 Task: Create Card Product Launch Planning in Board Customer Retention Best Practices to Workspace Email Marketing Software. Create Card Musical Comedy Review in Board Product Positioning and Messaging to Workspace Email Marketing Software. Create Card Product Launch Execution in Board Email Marketing Welcome Email Series Strategy and Execution to Workspace Email Marketing Software
Action: Mouse moved to (84, 315)
Screenshot: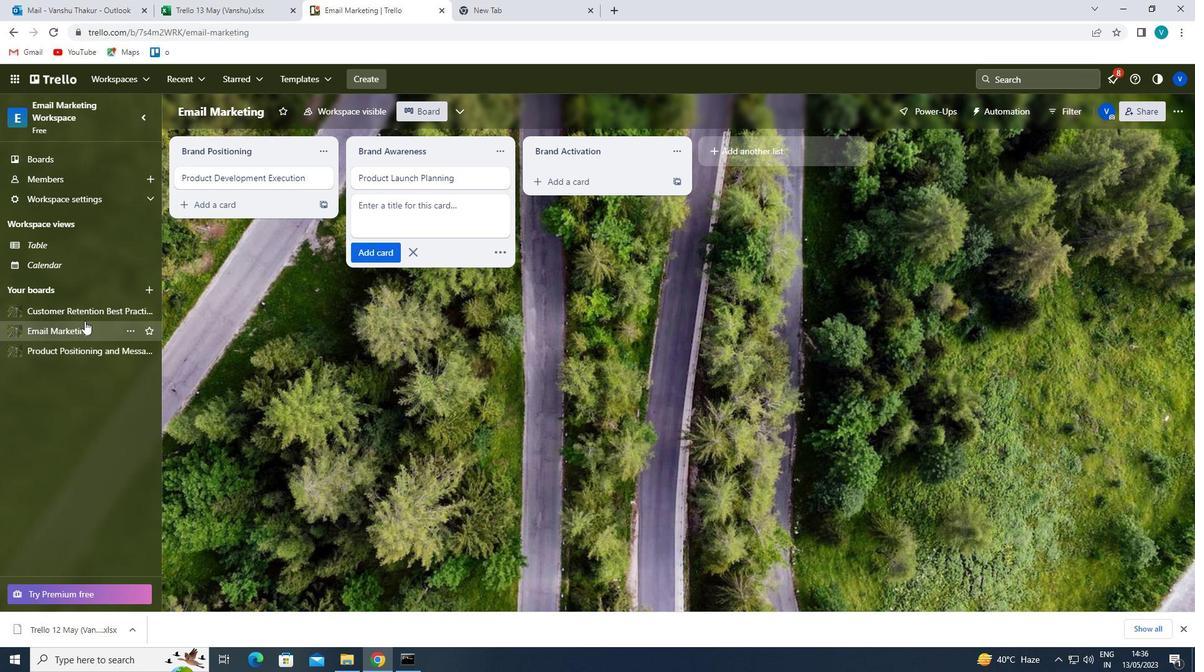 
Action: Mouse pressed left at (84, 315)
Screenshot: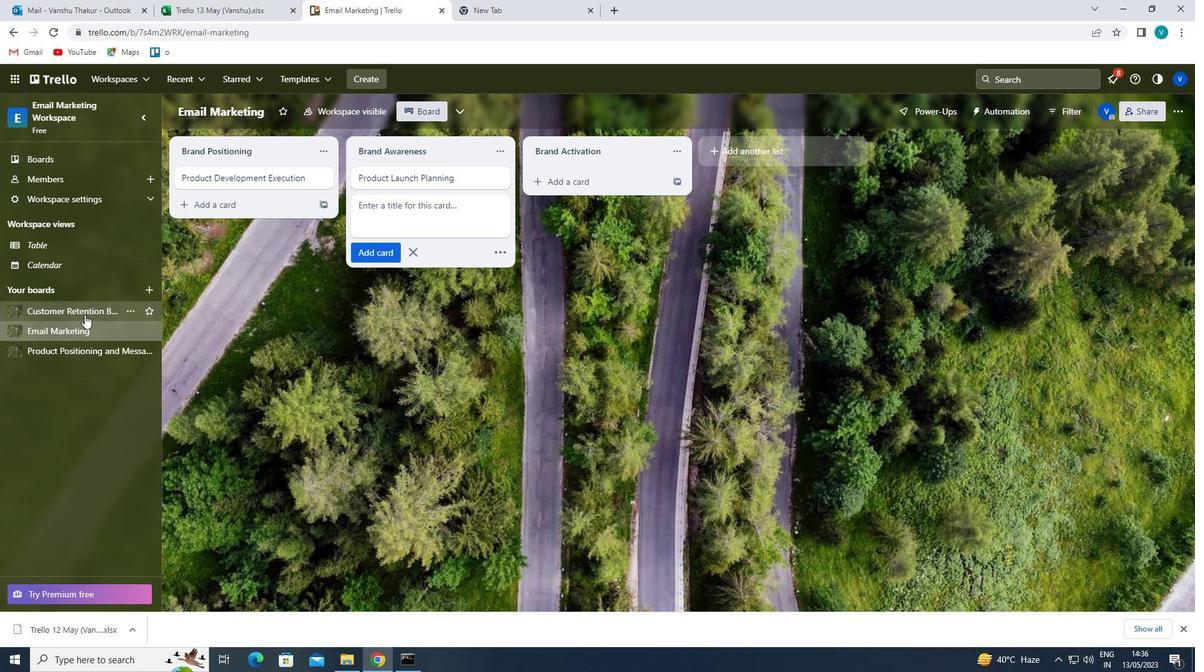
Action: Mouse moved to (587, 179)
Screenshot: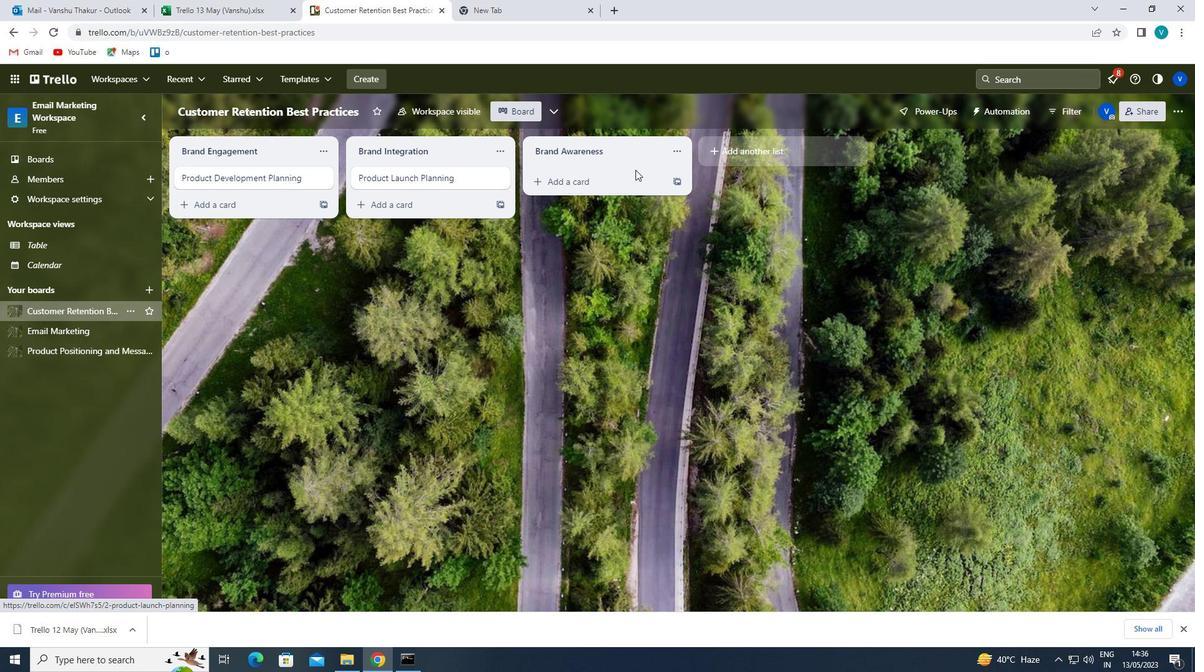 
Action: Mouse pressed left at (587, 179)
Screenshot: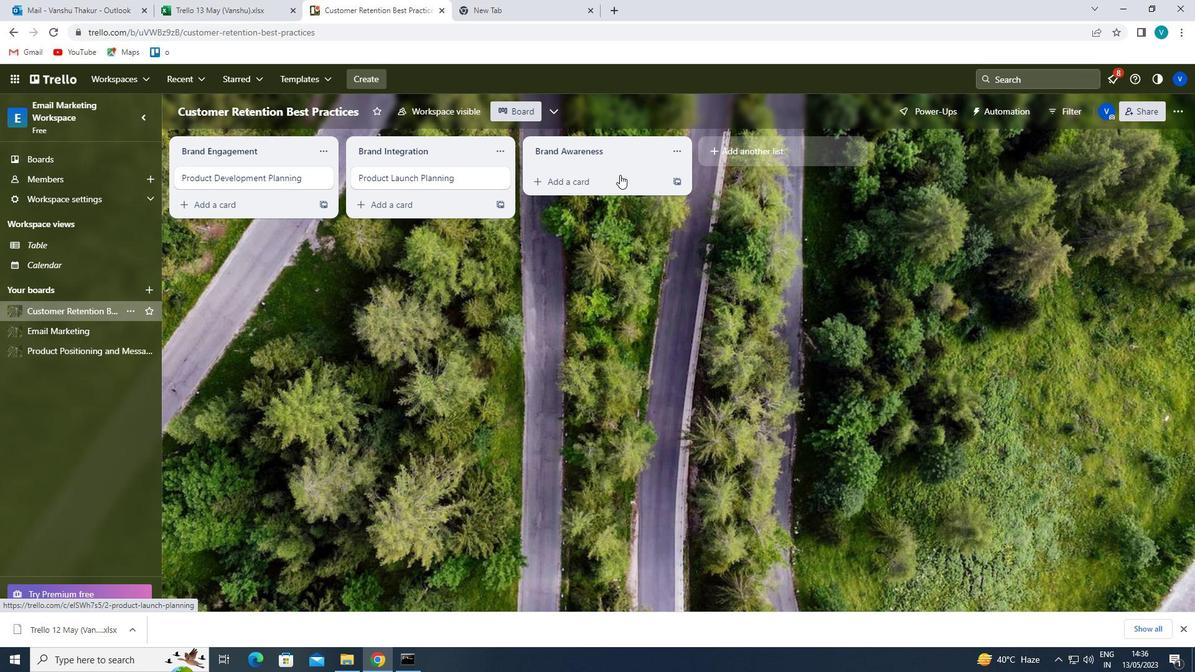 
Action: Key pressed <Key.shift>PRODUCT<Key.space><Key.shift><Key.shift><Key.shift><Key.shift><Key.shift><Key.shift><Key.shift><Key.shift><Key.shift><Key.shift><Key.shift>LAUNCH<Key.space><Key.shift>PLANNING<Key.enter>
Screenshot: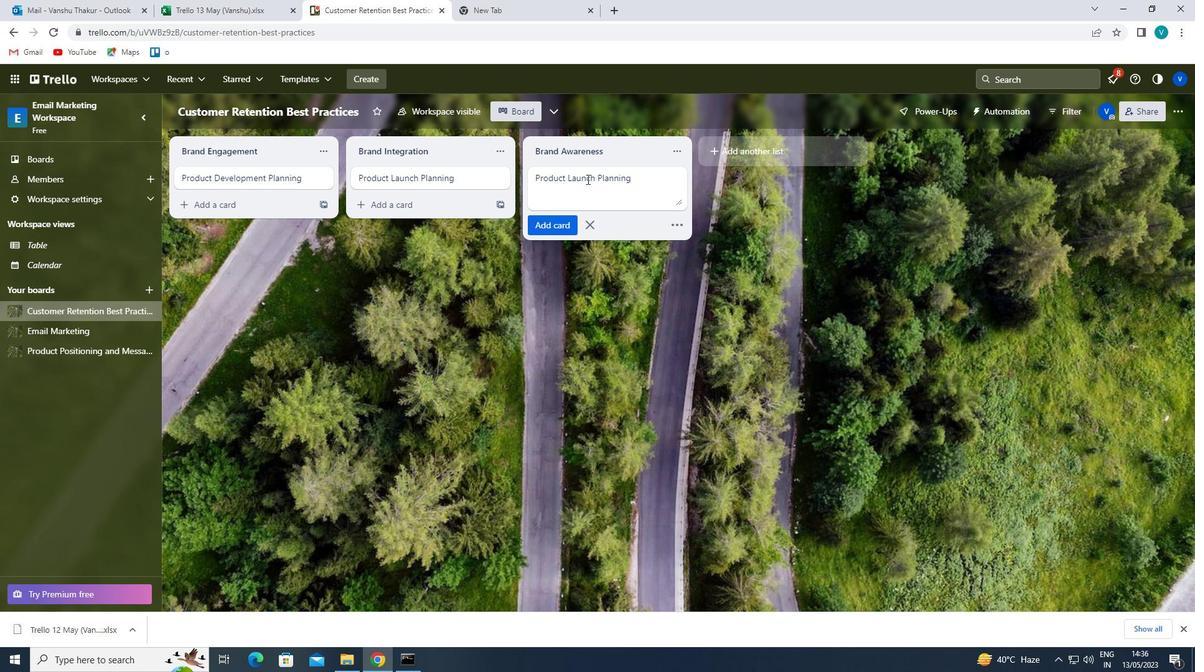 
Action: Mouse moved to (57, 350)
Screenshot: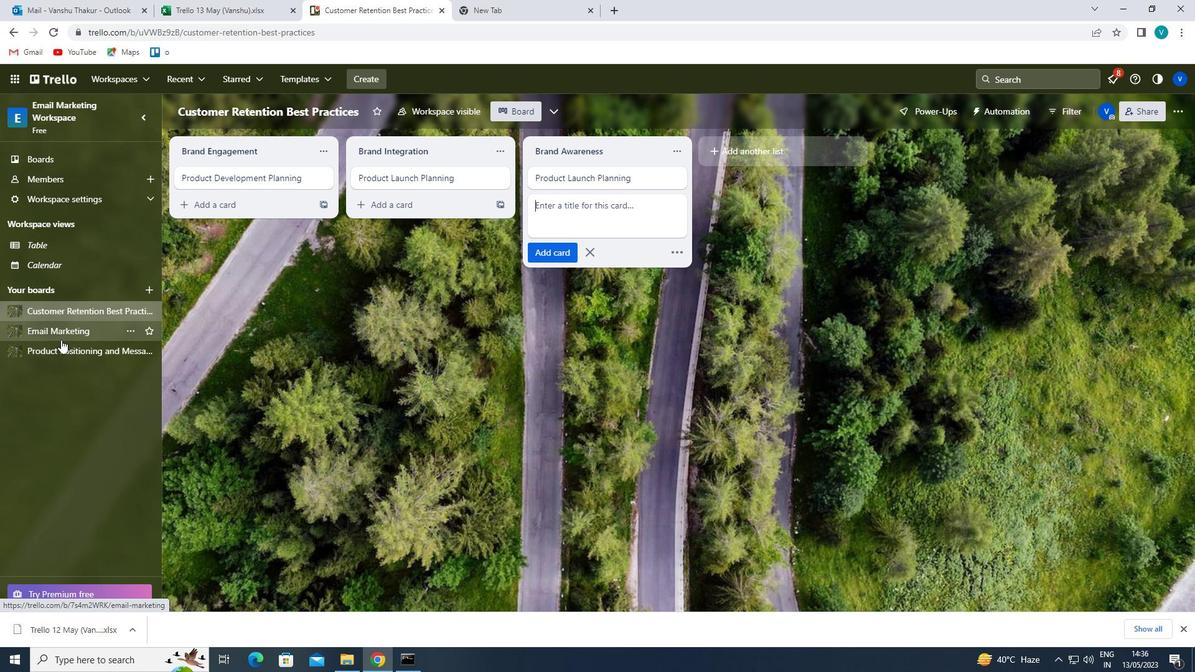 
Action: Mouse pressed left at (57, 350)
Screenshot: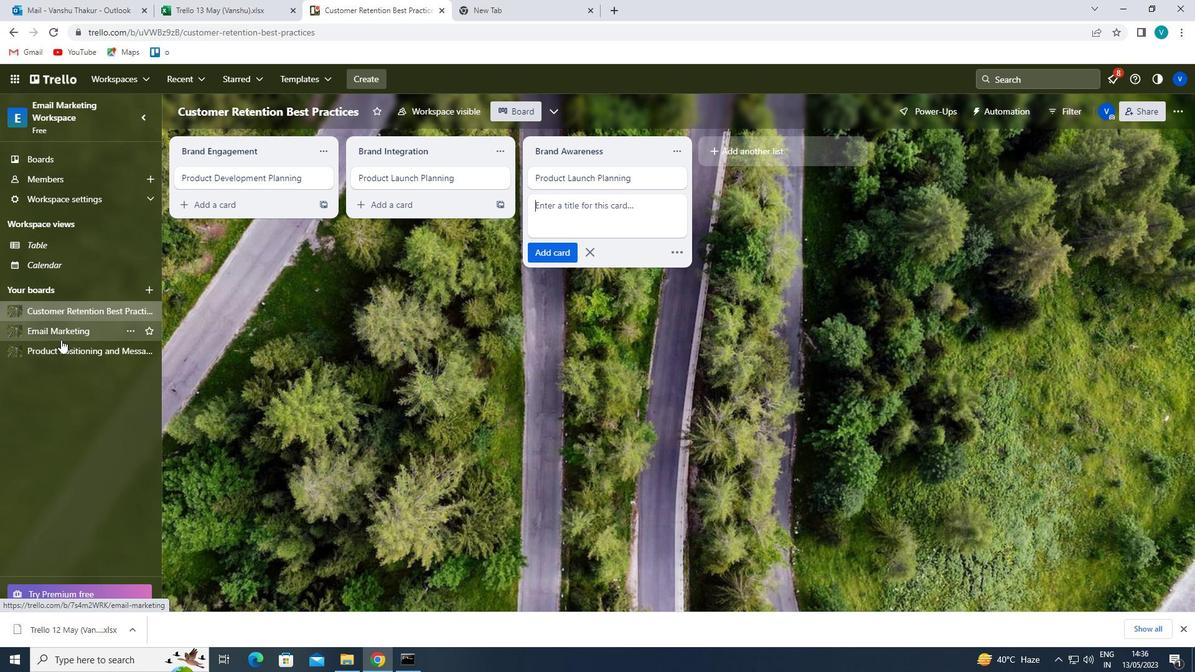 
Action: Mouse moved to (615, 180)
Screenshot: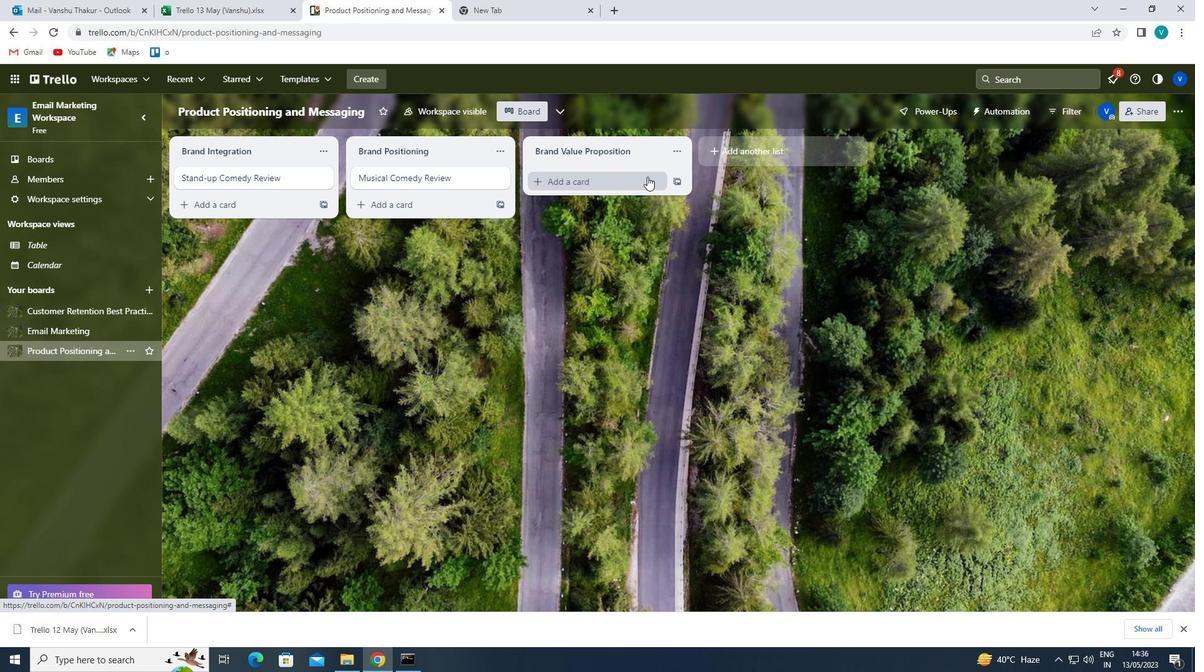 
Action: Mouse pressed left at (615, 180)
Screenshot: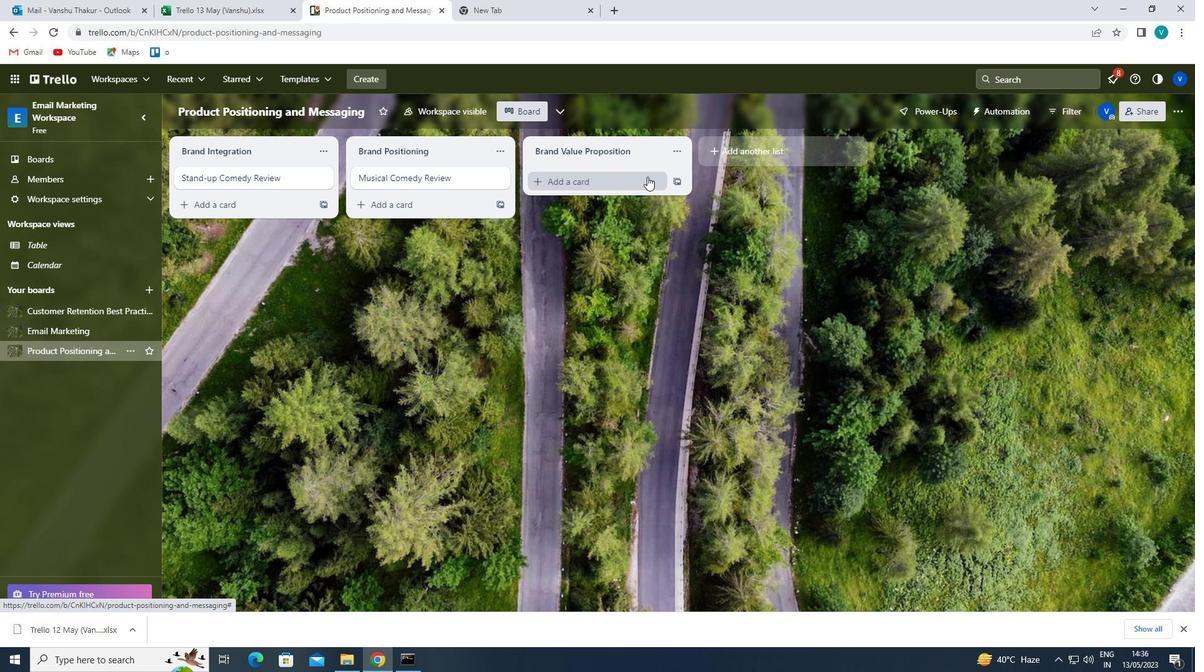 
Action: Key pressed <Key.shift>MUSICAL<Key.space><Key.shift>COMEDY<Key.space><Key.shift>REVIEW<Key.enter>
Screenshot: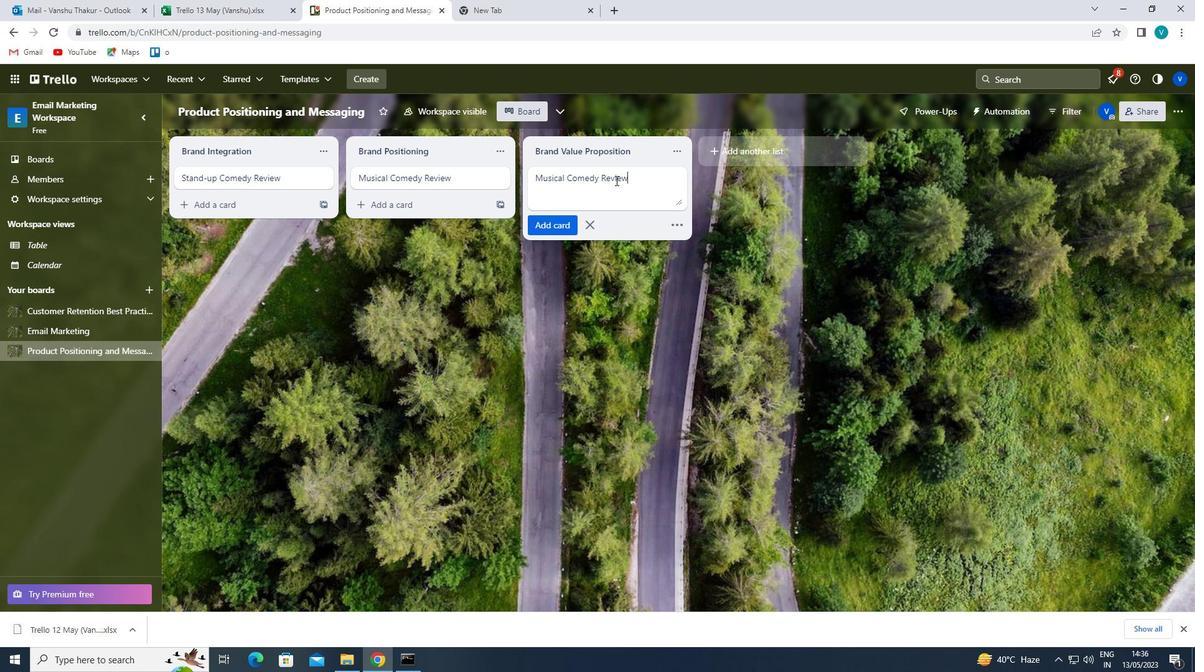 
Action: Mouse moved to (49, 327)
Screenshot: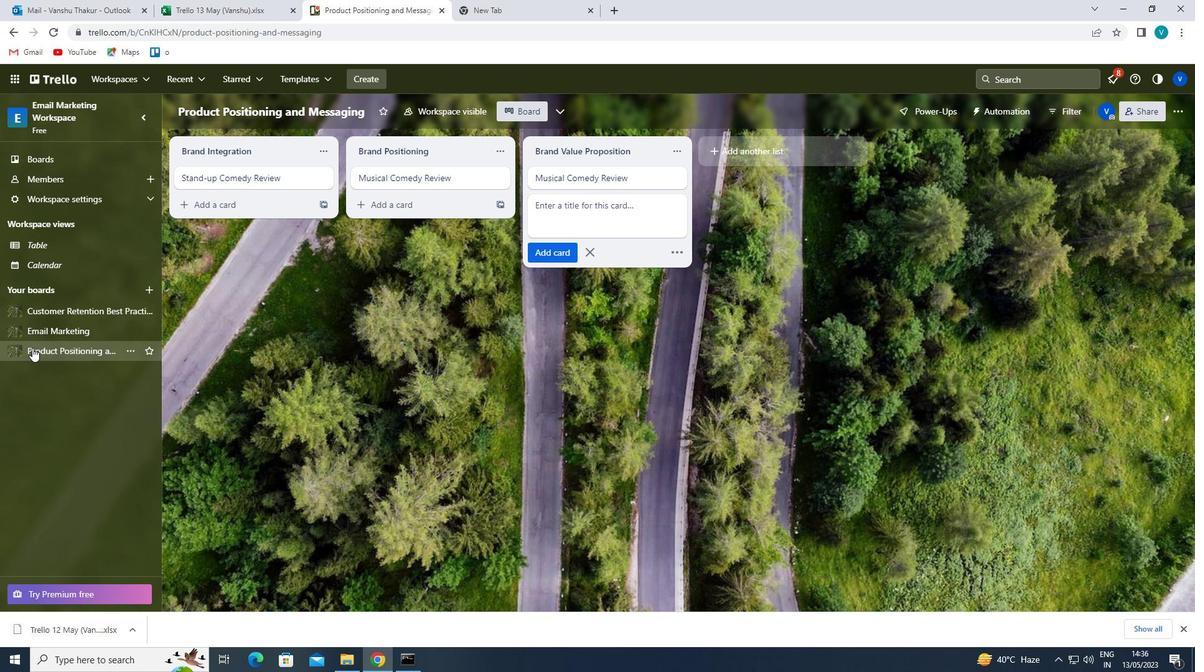
Action: Mouse pressed left at (49, 327)
Screenshot: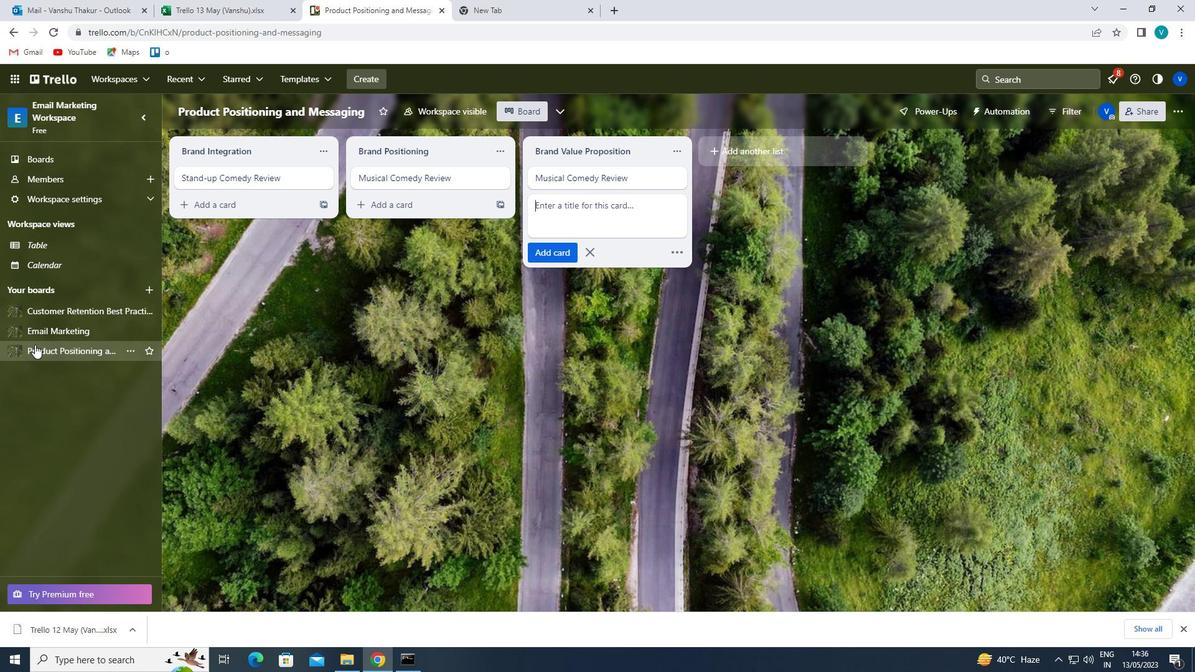 
Action: Mouse moved to (554, 178)
Screenshot: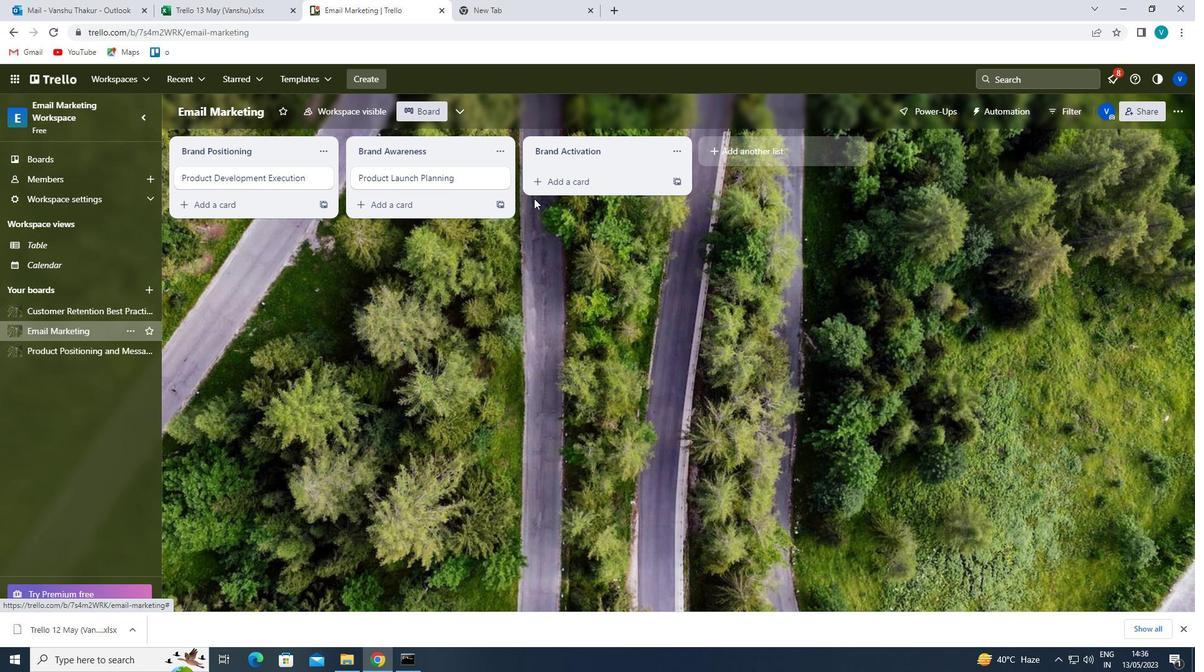 
Action: Mouse pressed left at (554, 178)
Screenshot: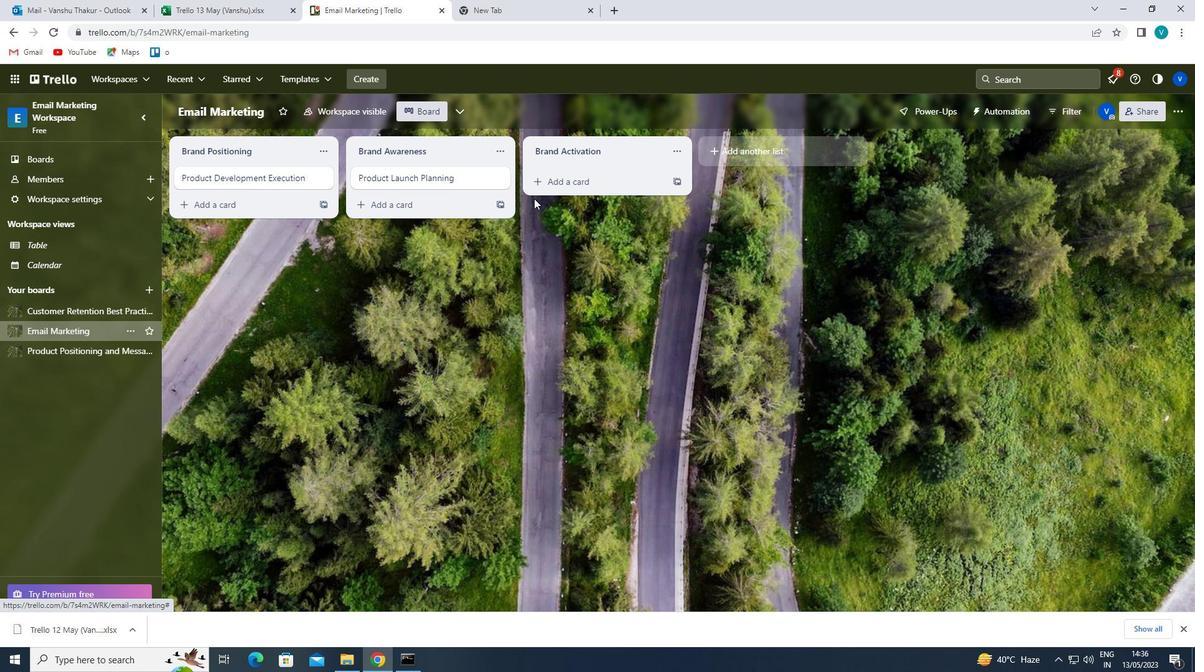 
Action: Mouse moved to (527, 197)
Screenshot: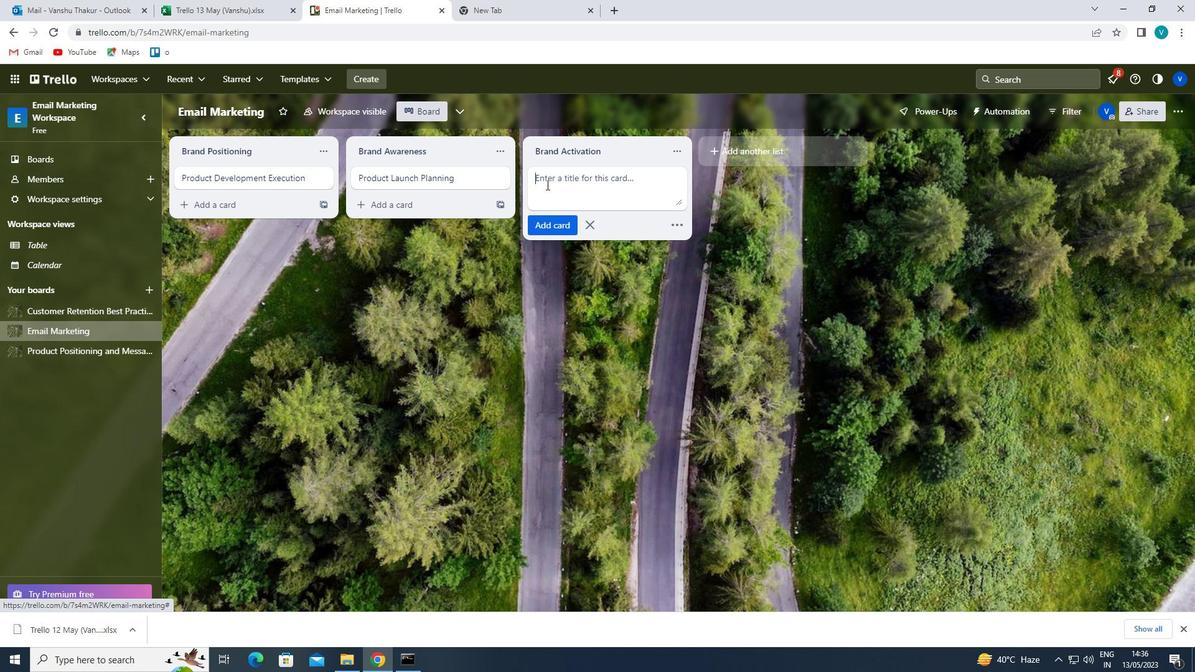 
Action: Key pressed <Key.shift>PRODUCT<Key.space><Key.shift>LAUNCH<Key.space><Key.shift>EXECUTION<Key.enter>
Screenshot: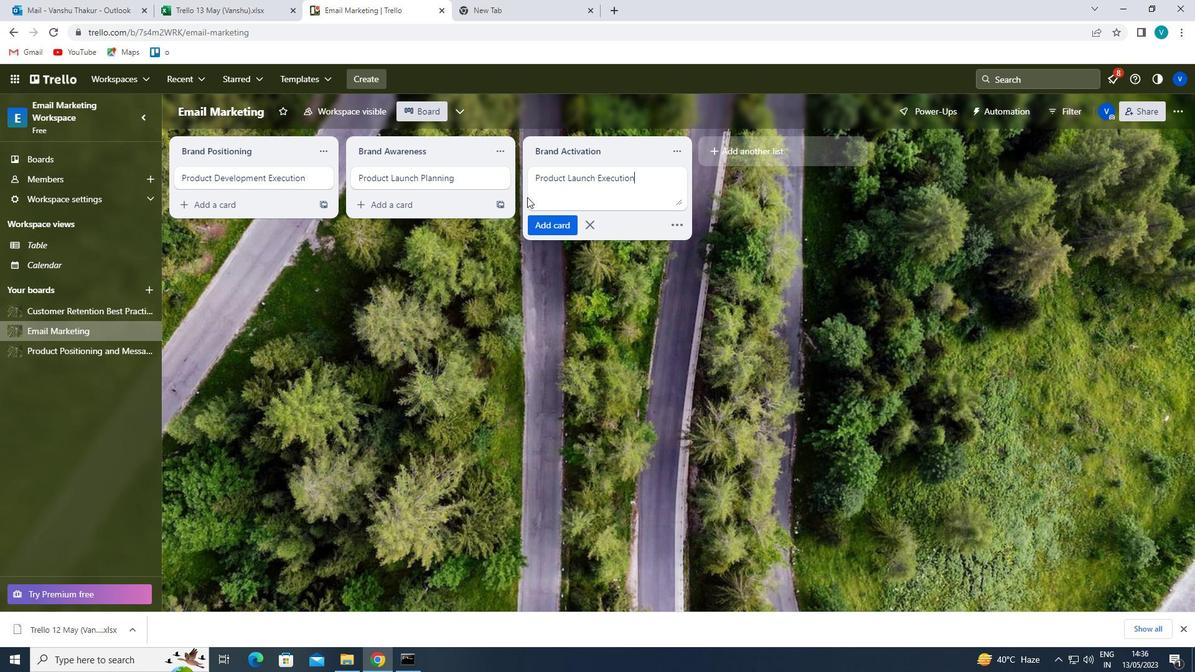 
